 Task: Create New Customer with Customer Name: The Lagniappe Bakery, Billing Address Line1: 1124 Star Trek Drive, Billing Address Line2:  Pensacola, Billing Address Line3:  Florida 32501
Action: Mouse moved to (125, 24)
Screenshot: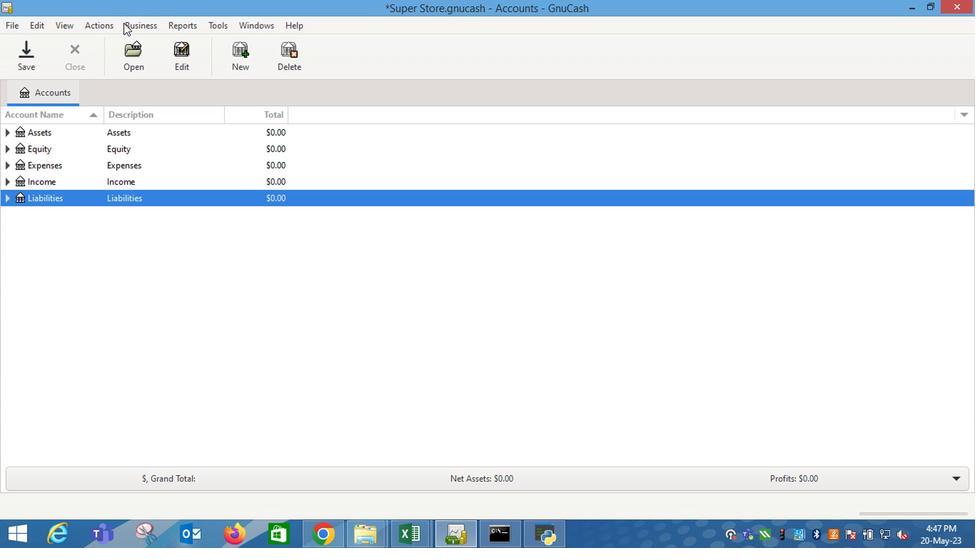 
Action: Mouse pressed left at (125, 24)
Screenshot: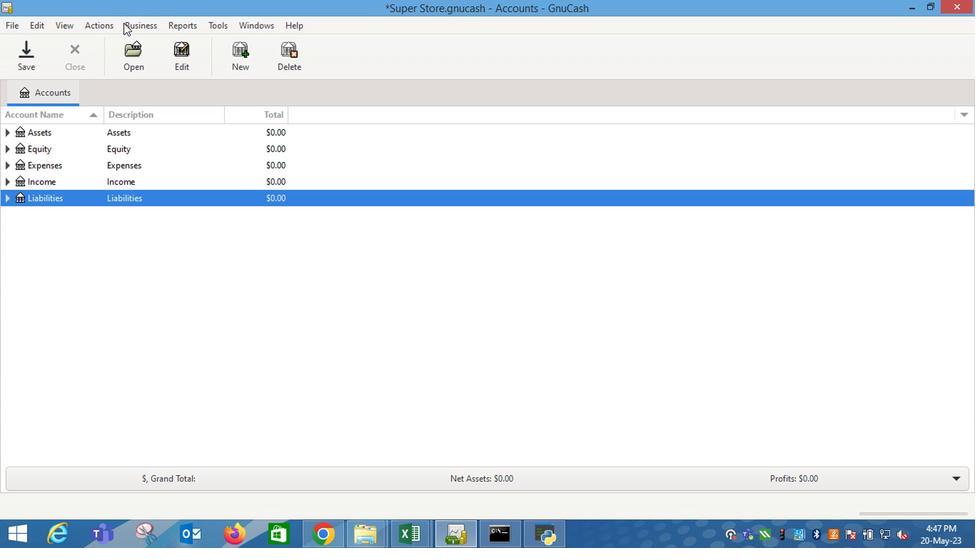 
Action: Mouse moved to (325, 71)
Screenshot: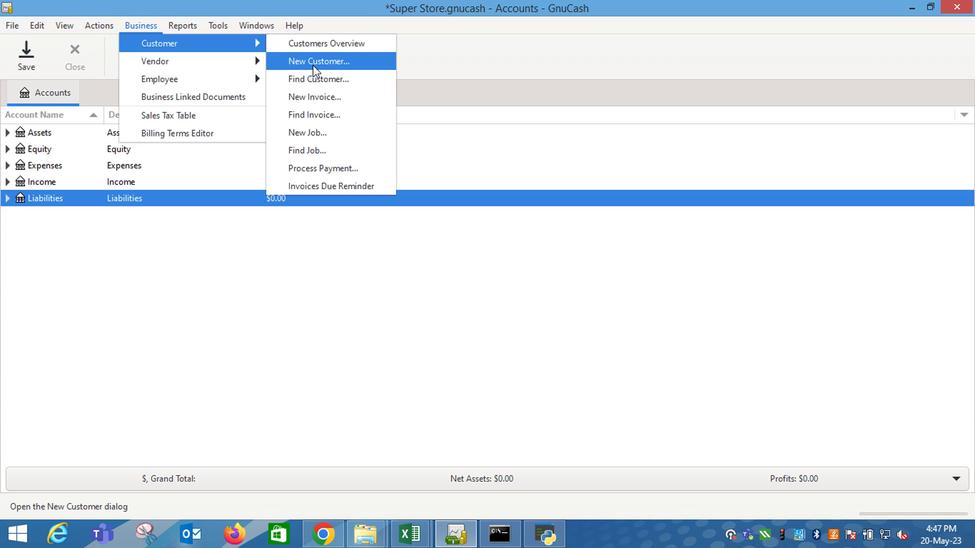 
Action: Mouse pressed left at (325, 71)
Screenshot: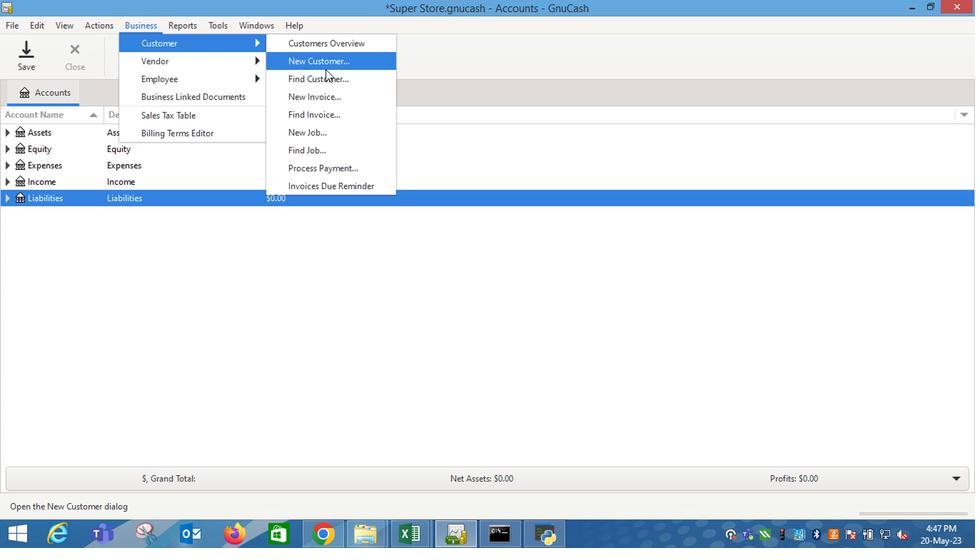 
Action: Key pressed <Key.shift_r>The<Key.space><Key.shift_r>Lagniappe<Key.space><Key.shift_r>Bakery<Key.tab><Key.tab><Key.tab>1124<Key.space><Key.shift_r>Star<Key.space><Key.shift_r>Trek<Key.space><Key.shift_r>Drive<Key.tab><Key.shift_r>Pensacola<Key.tab><Key.shift_r>Florida<Key.space>2<Key.backspace>32501
Screenshot: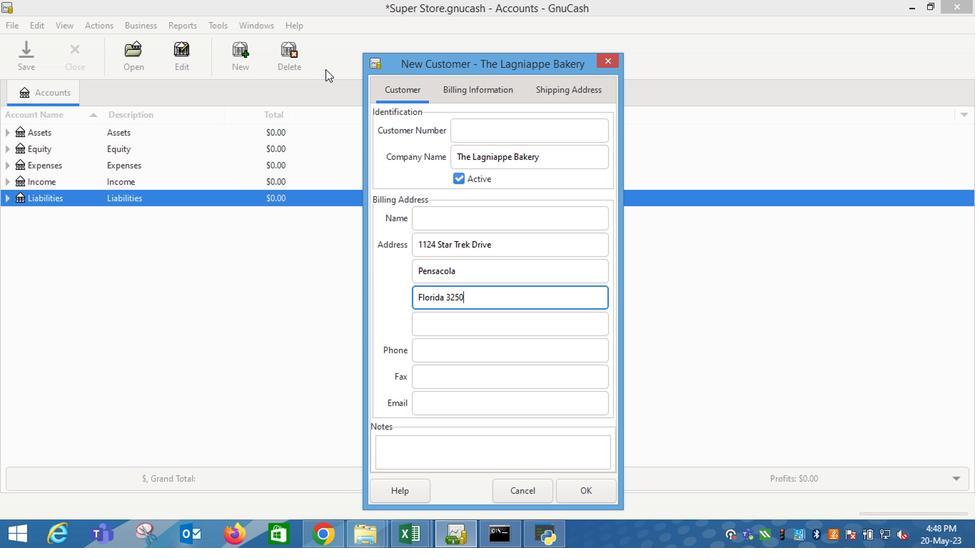 
Action: Mouse moved to (586, 496)
Screenshot: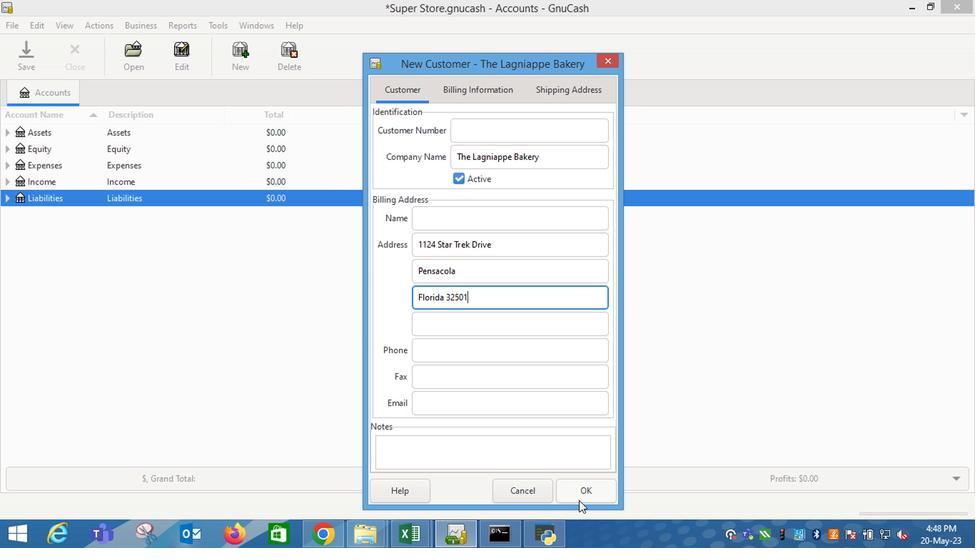 
Action: Mouse pressed left at (586, 496)
Screenshot: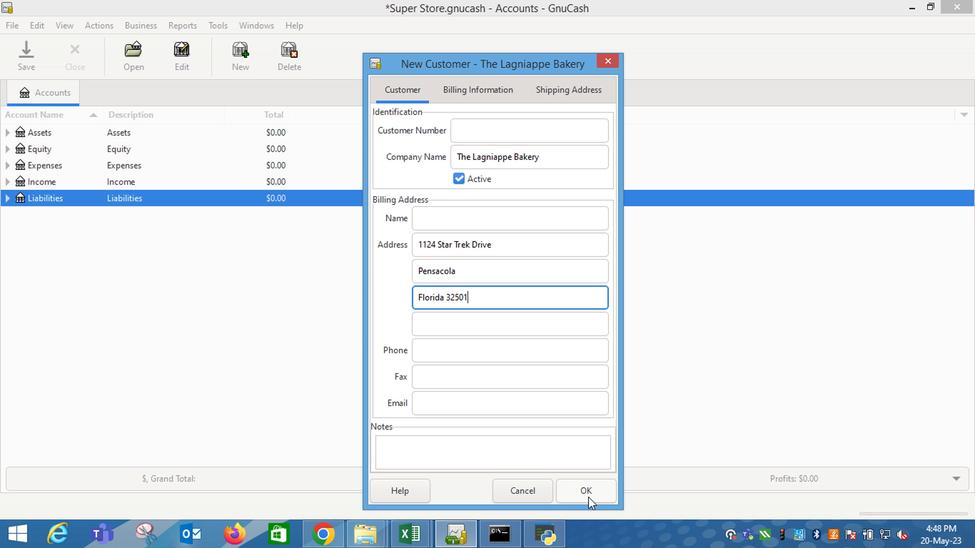 
Action: Mouse moved to (587, 495)
Screenshot: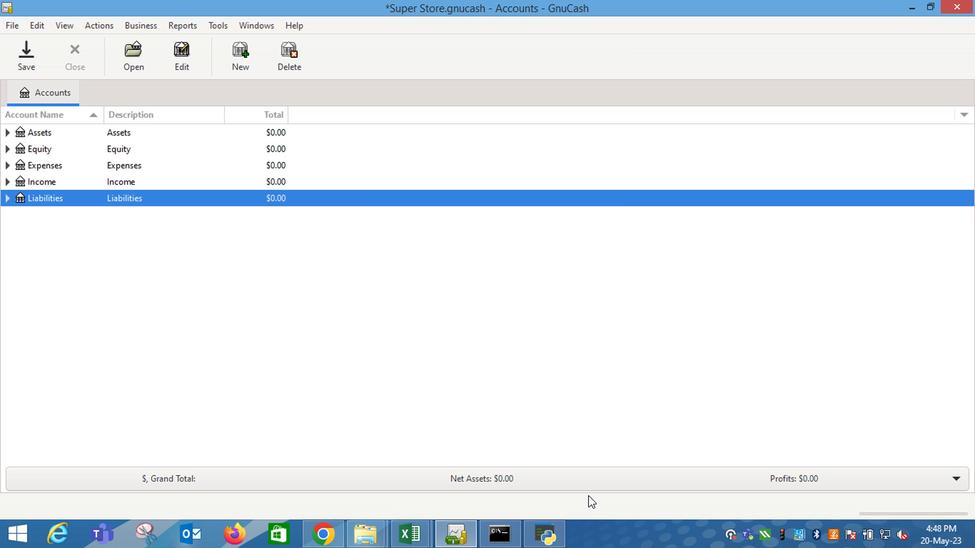 
